 Task: Sort the products in the category "Canned Cocktails" by price (highest first).
Action: Mouse moved to (851, 286)
Screenshot: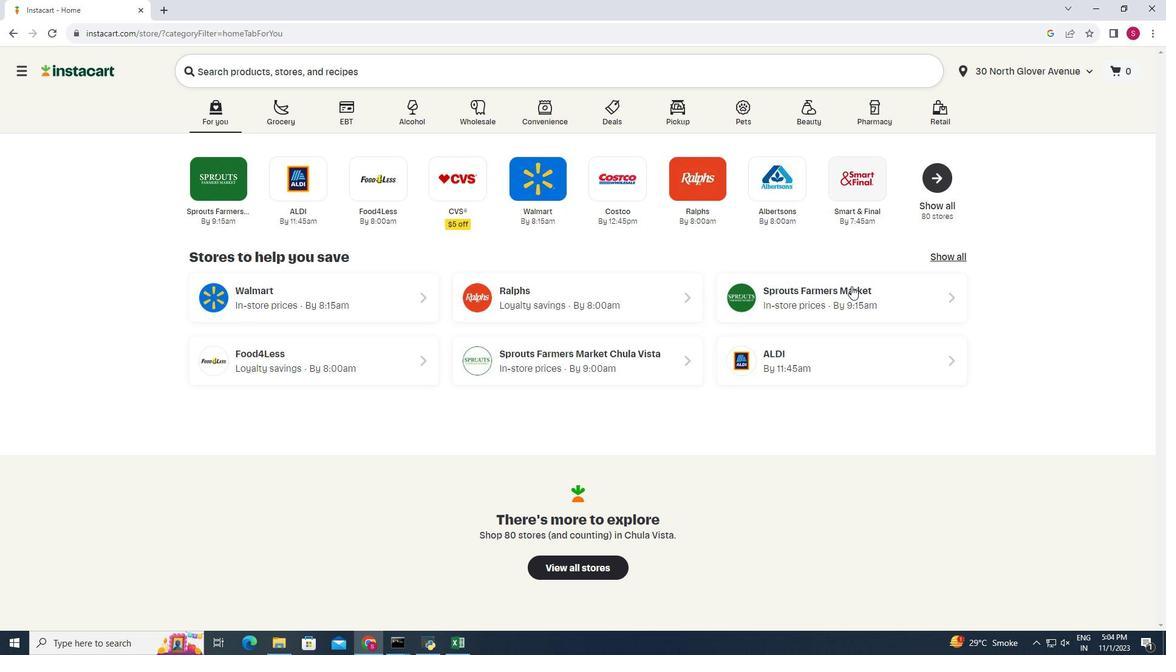
Action: Mouse pressed left at (851, 286)
Screenshot: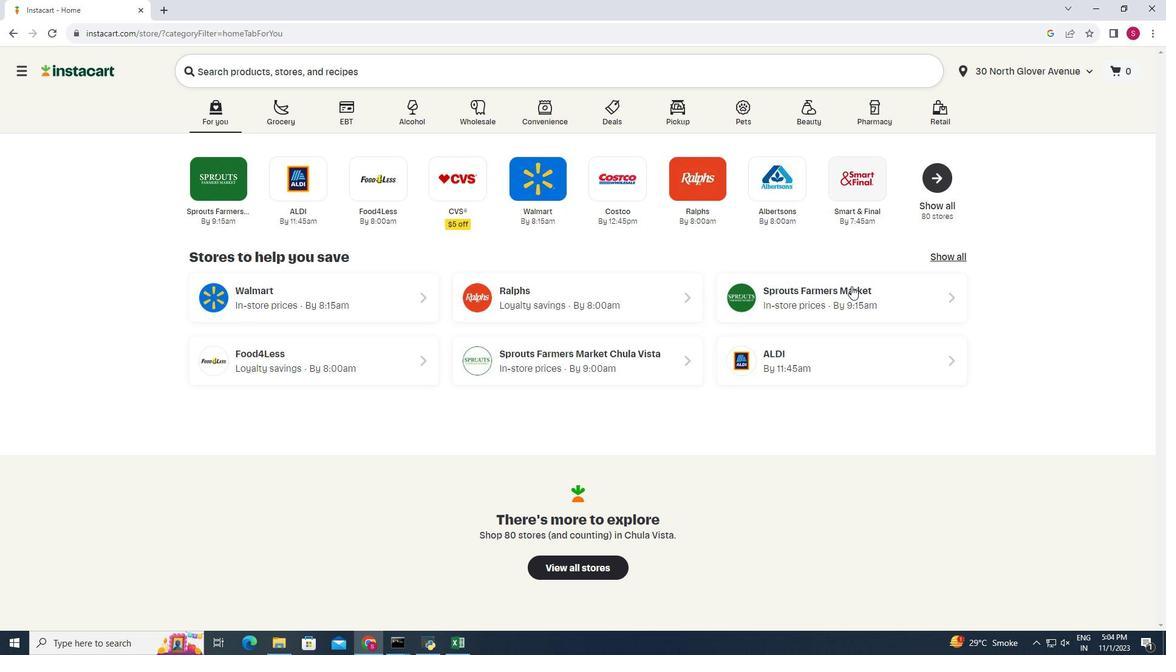 
Action: Mouse moved to (19, 600)
Screenshot: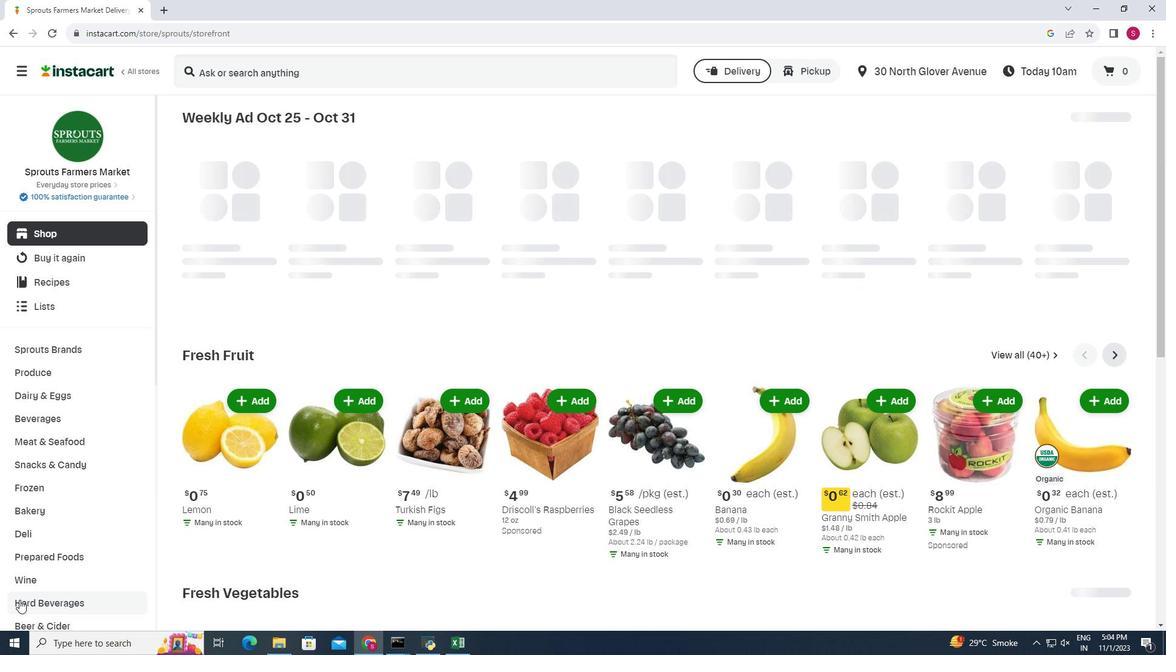 
Action: Mouse pressed left at (19, 600)
Screenshot: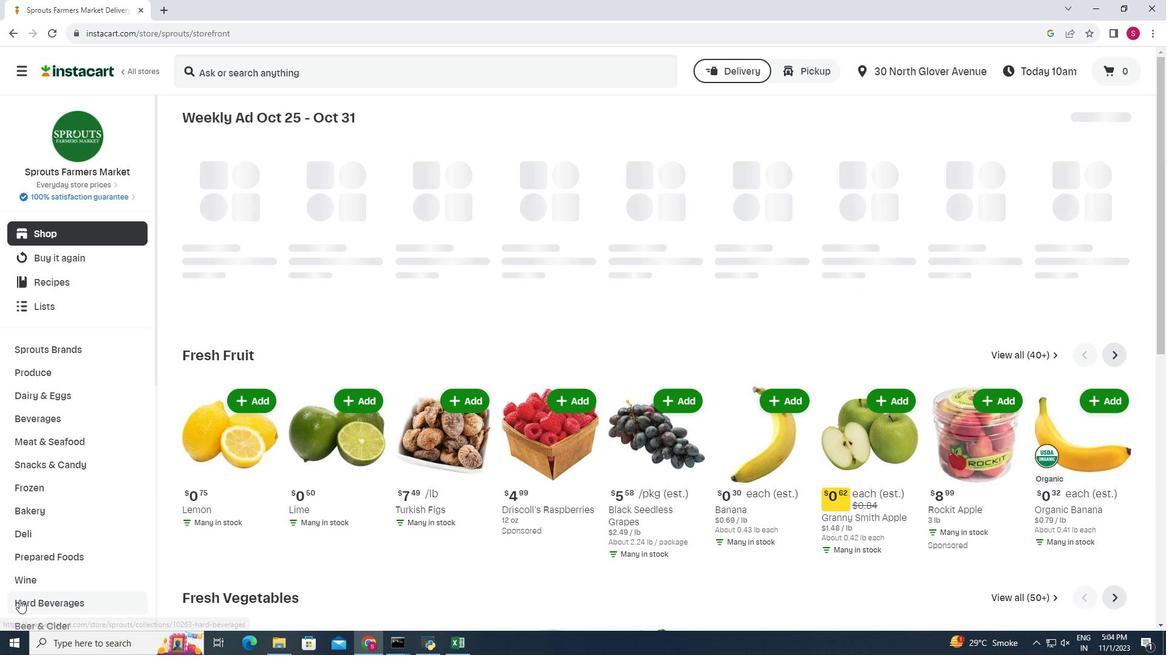 
Action: Mouse moved to (508, 151)
Screenshot: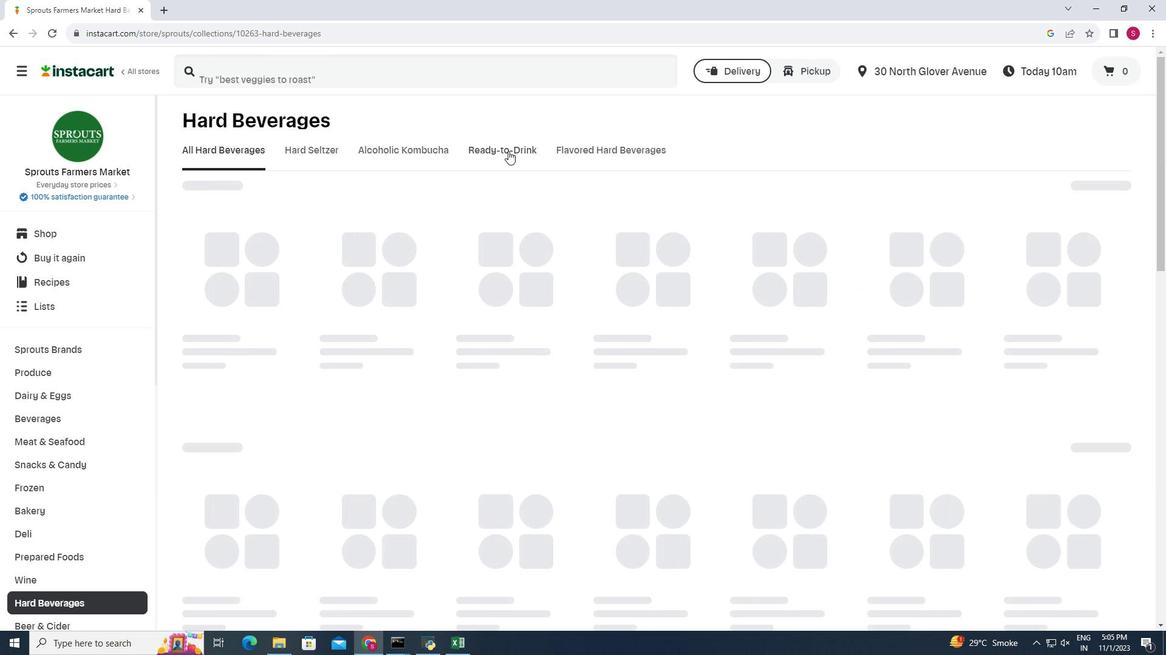 
Action: Mouse pressed left at (508, 151)
Screenshot: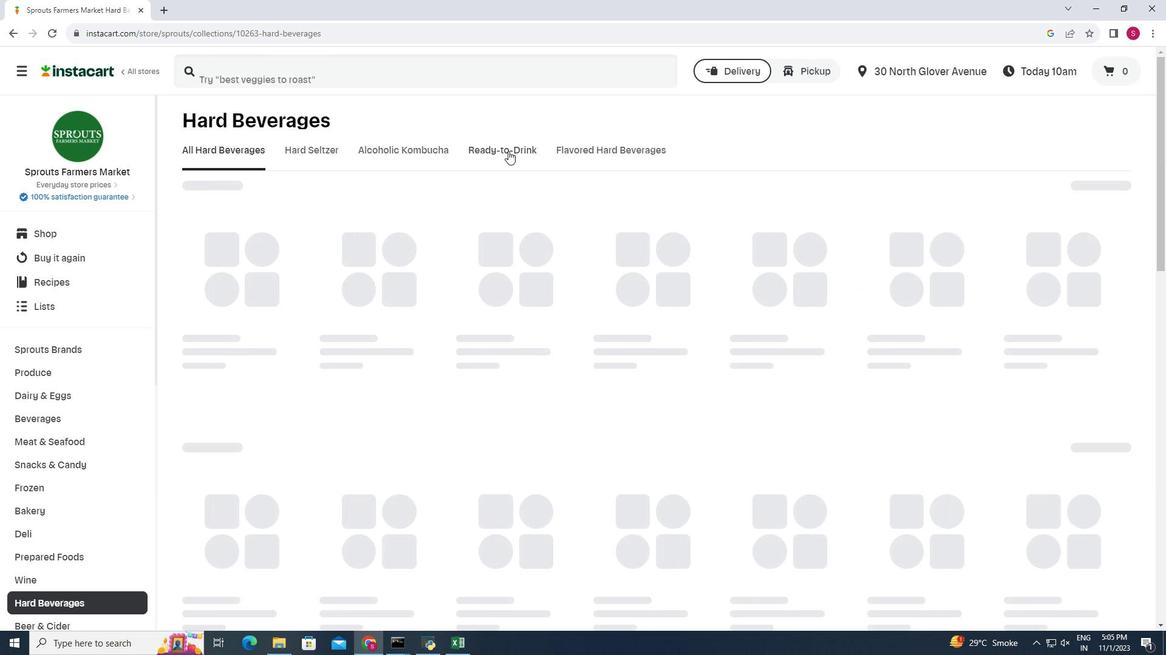 
Action: Mouse moved to (1121, 252)
Screenshot: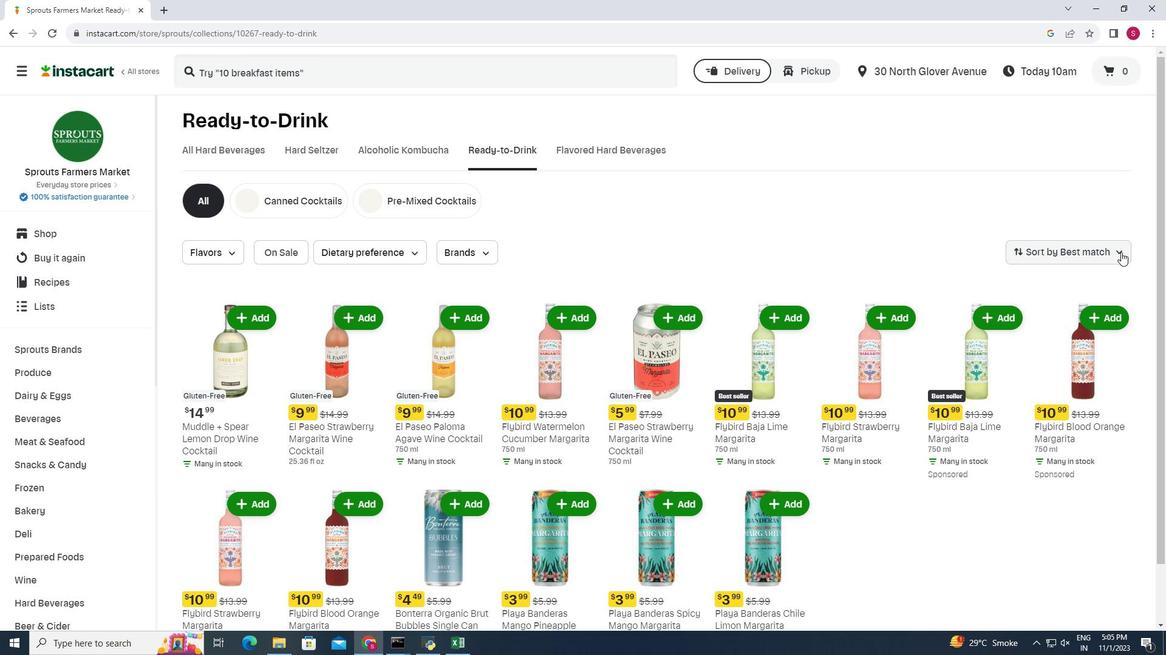 
Action: Mouse pressed left at (1121, 252)
Screenshot: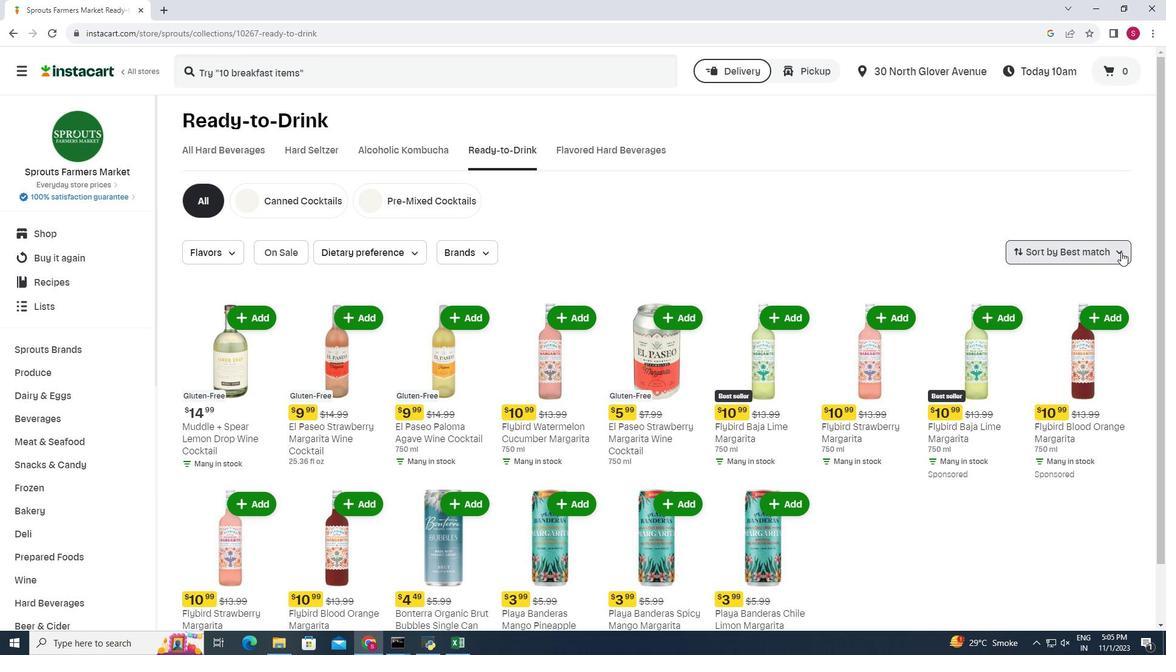 
Action: Mouse moved to (1090, 331)
Screenshot: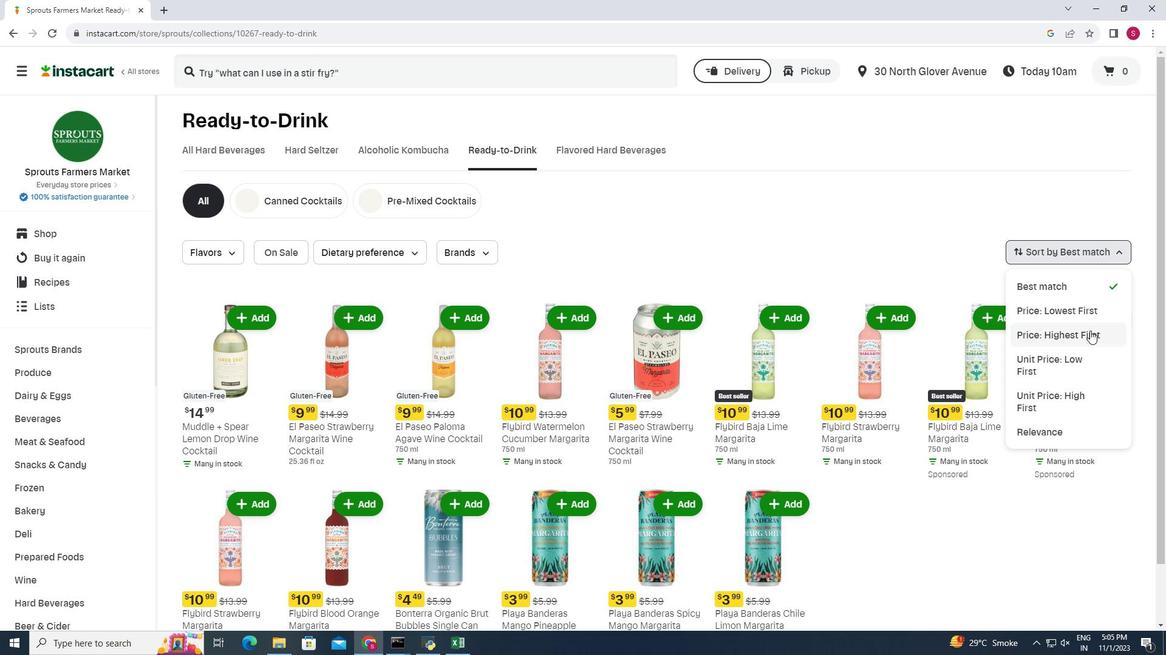 
Action: Mouse pressed left at (1090, 331)
Screenshot: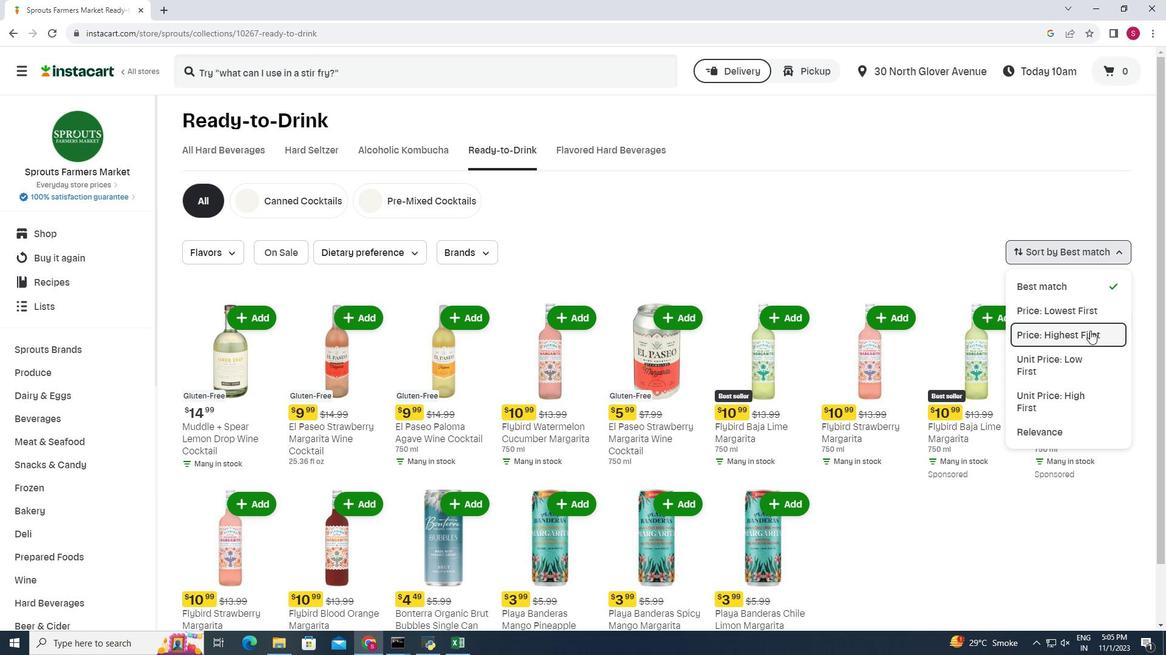 
Action: Mouse moved to (567, 300)
Screenshot: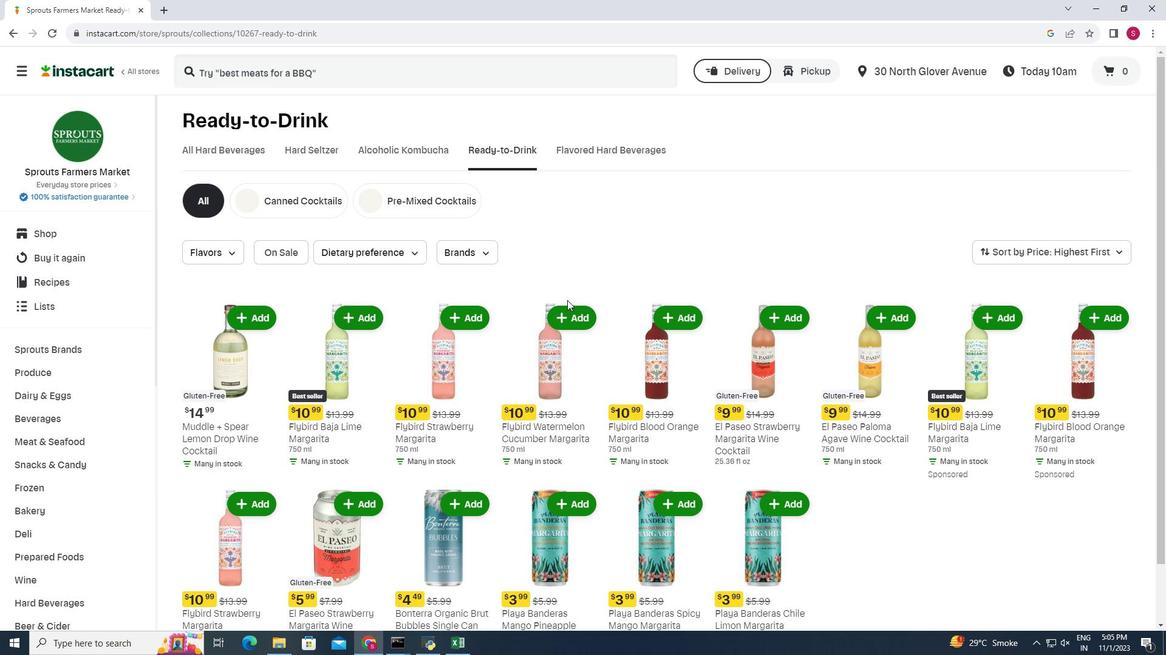 
Action: Mouse scrolled (567, 300) with delta (0, 0)
Screenshot: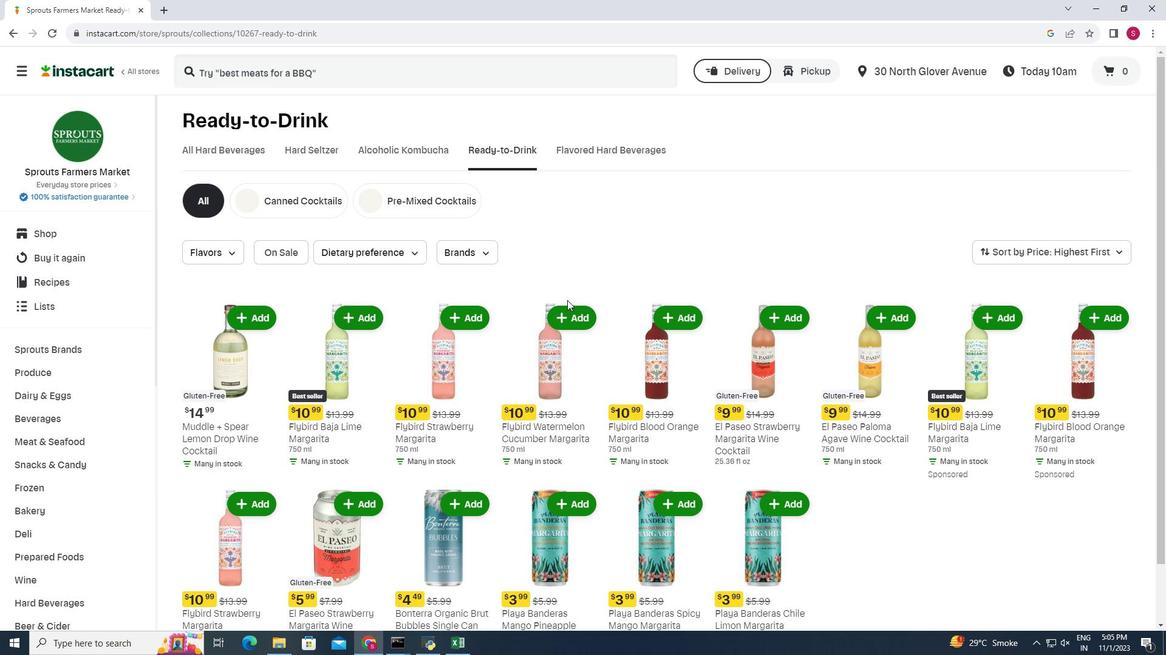 
Action: Mouse scrolled (567, 300) with delta (0, 0)
Screenshot: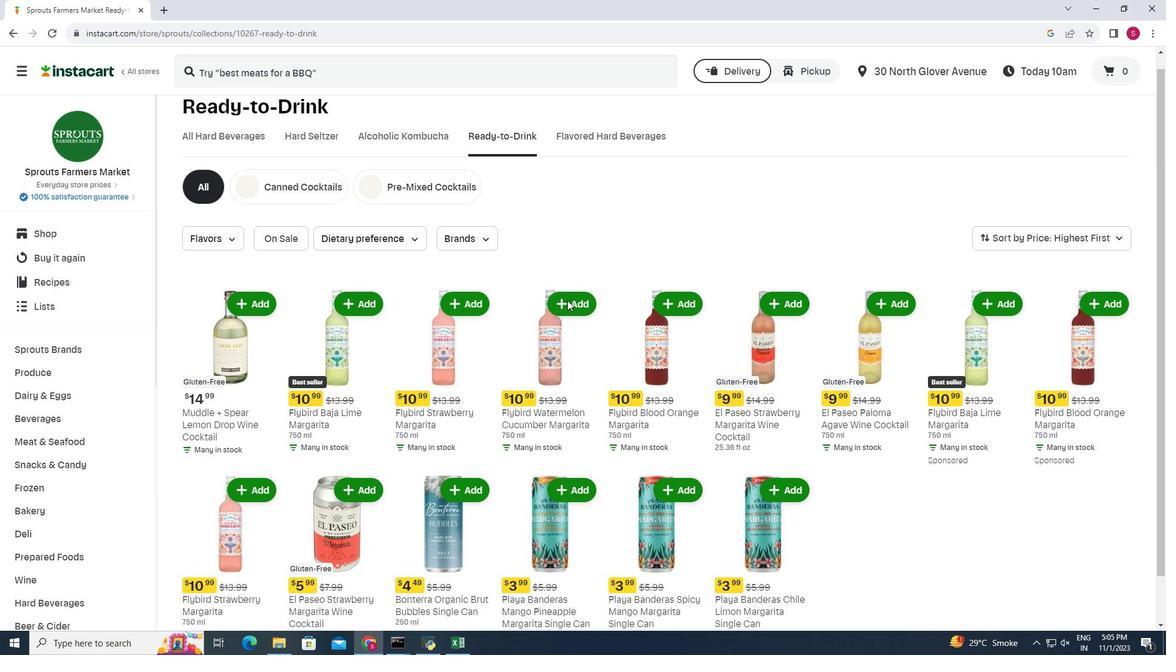 
Action: Mouse scrolled (567, 300) with delta (0, 0)
Screenshot: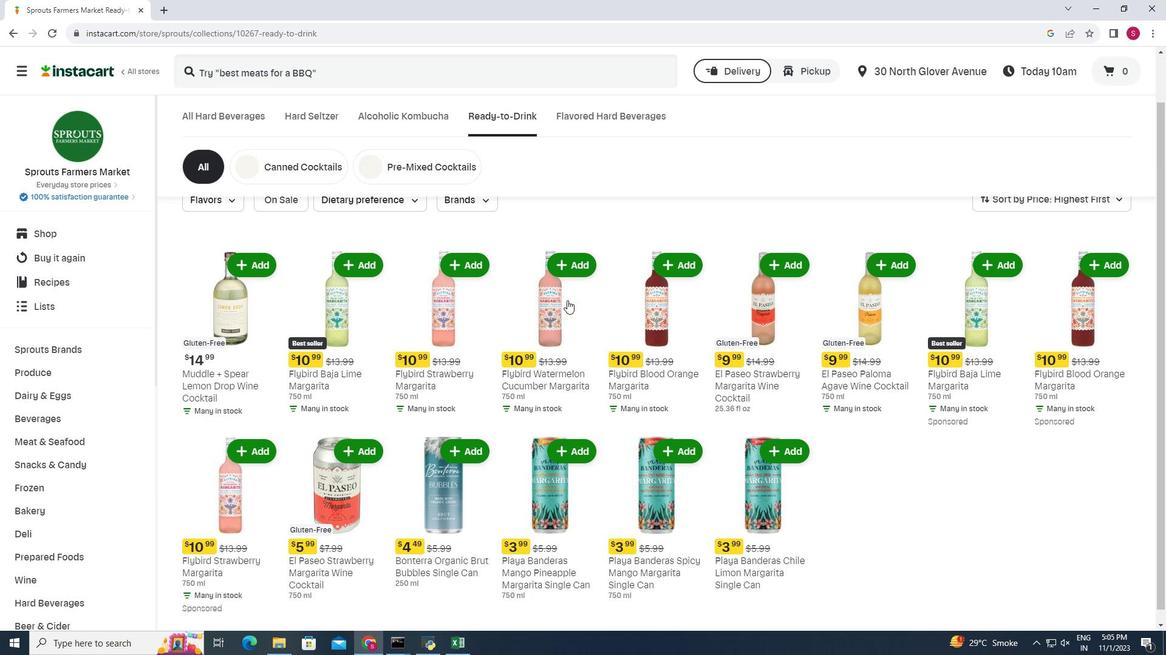 
Action: Mouse scrolled (567, 300) with delta (0, 0)
Screenshot: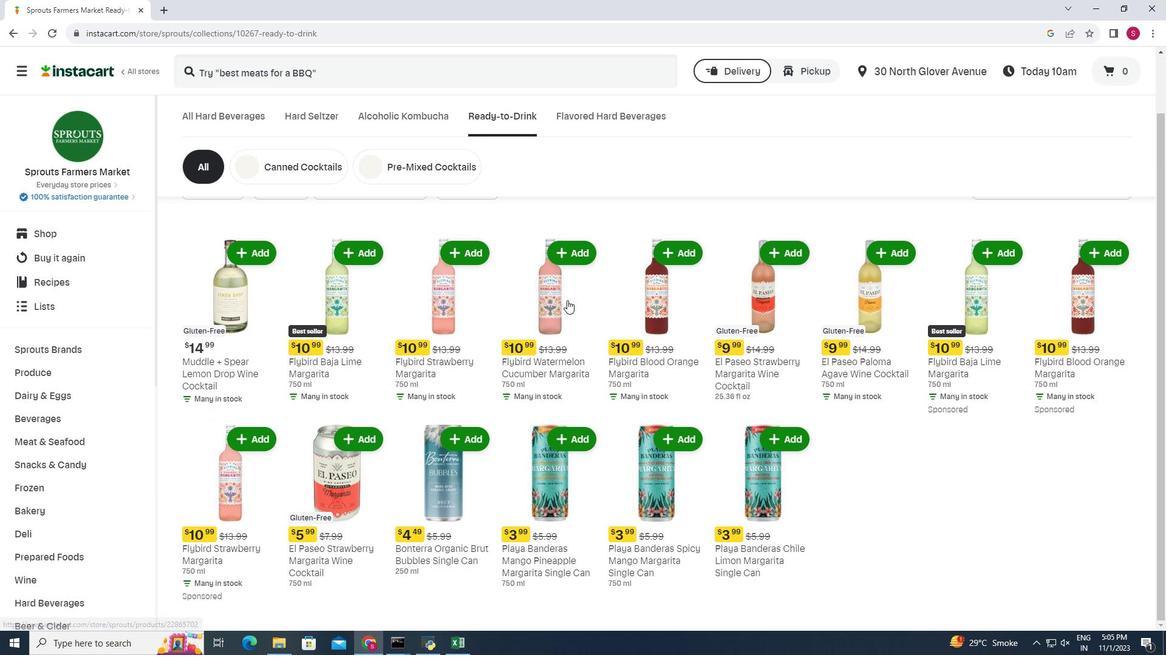 
Action: Mouse scrolled (567, 300) with delta (0, 0)
Screenshot: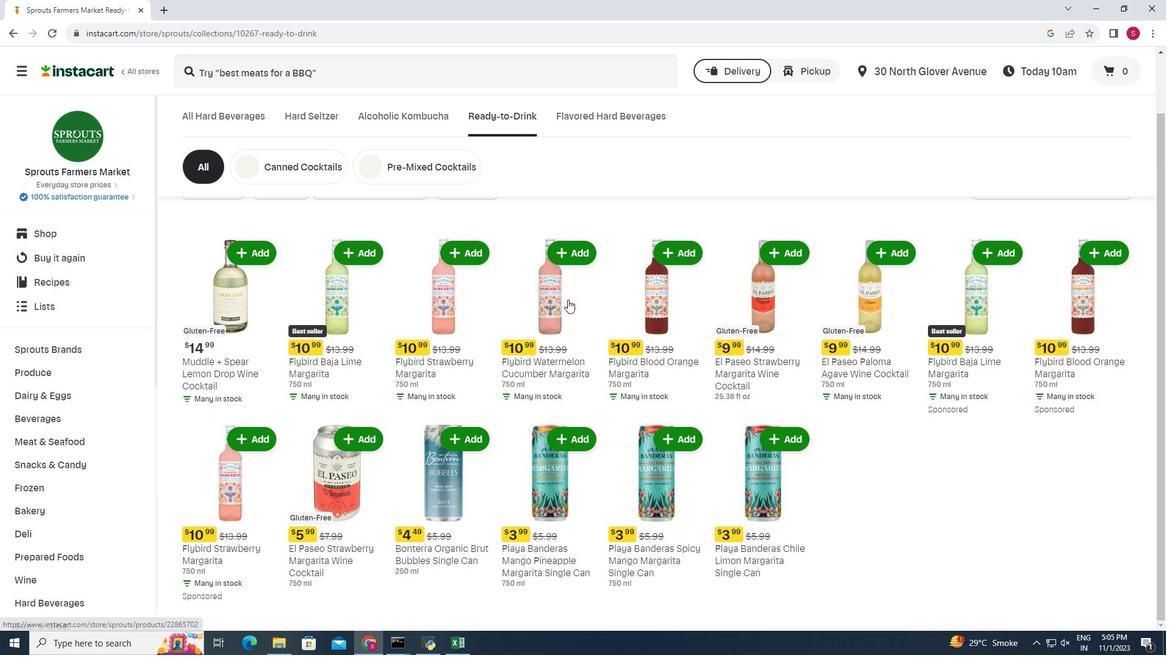 
Action: Mouse moved to (569, 300)
Screenshot: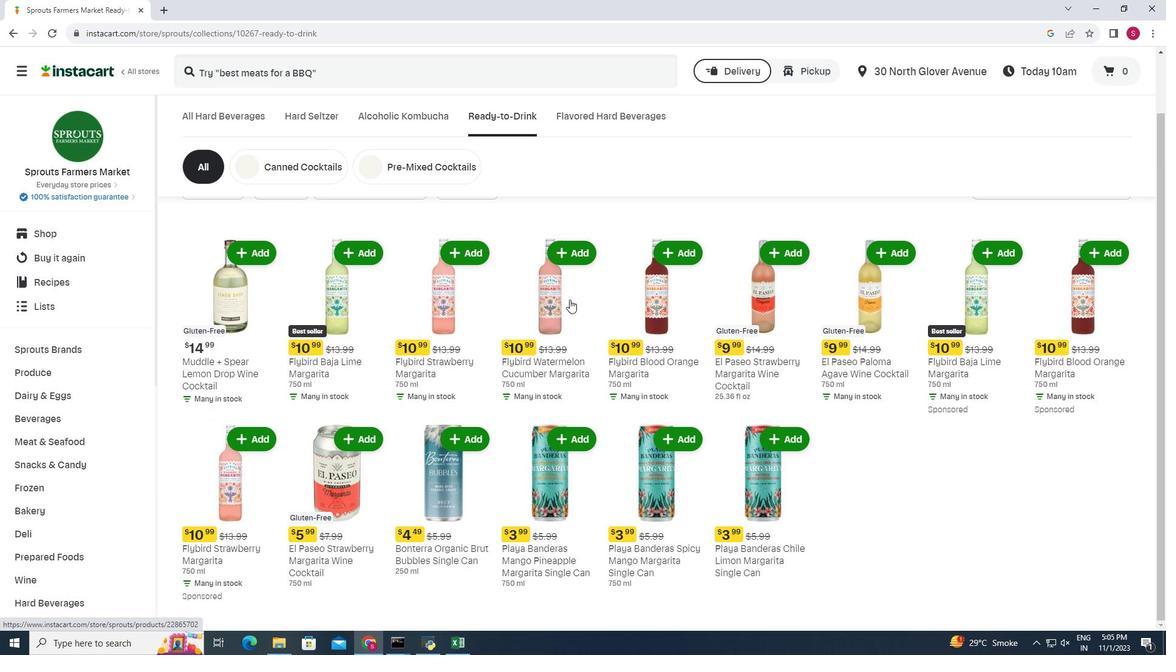 
Action: Mouse scrolled (569, 299) with delta (0, 0)
Screenshot: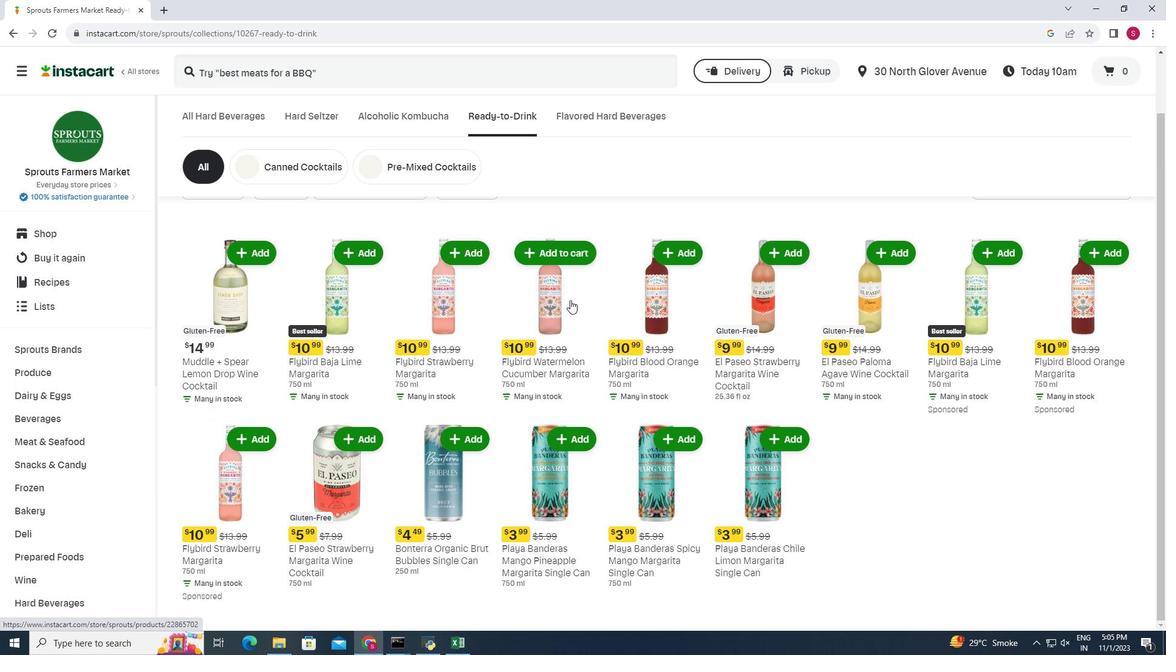 
Action: Mouse moved to (357, 341)
Screenshot: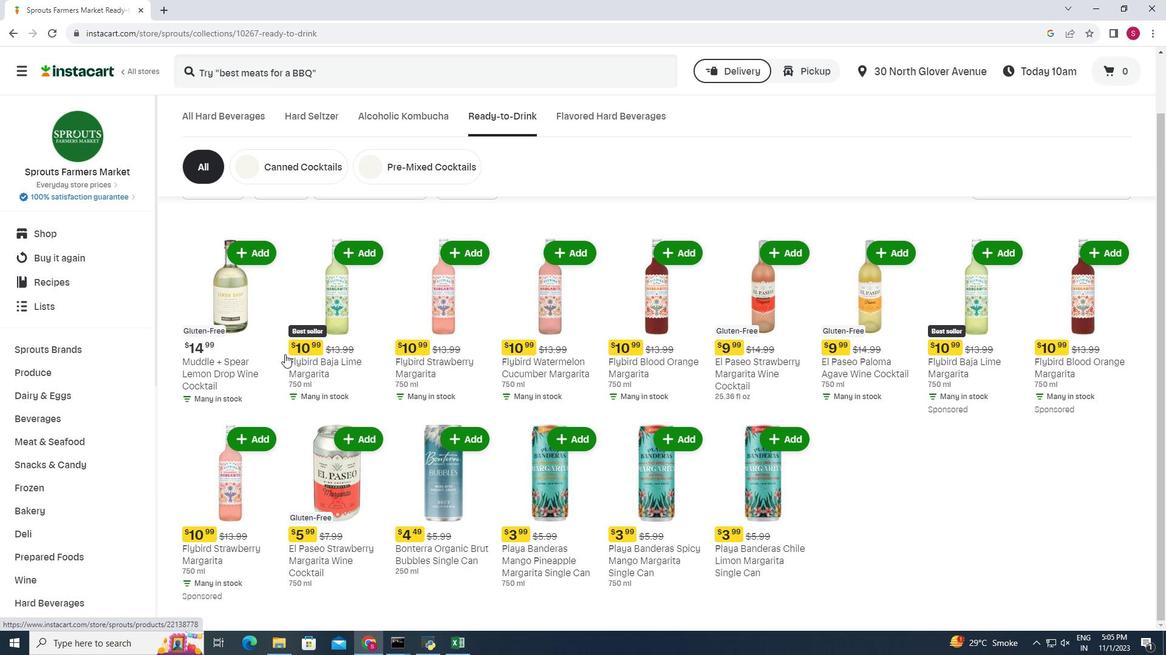 
